 Task: Add Attachment from Trello to Card Card0000000226 in Board Board0000000057 in Workspace WS0000000019 in Trello. Add Cover Blue to Card Card0000000226 in Board Board0000000057 in Workspace WS0000000019 in Trello. Add "Copy Card To …" Button titled Button0000000226 to "bottom" of the list "To Do" to Card Card0000000226 in Board Board0000000057 in Workspace WS0000000019 in Trello. Add Description DS0000000226 to Card Card0000000226 in Board Board0000000057 in Workspace WS0000000019 in Trello. Add Comment CM0000000226 to Card Card0000000226 in Board Board0000000057 in Workspace WS0000000019 in Trello
Action: Mouse moved to (519, 86)
Screenshot: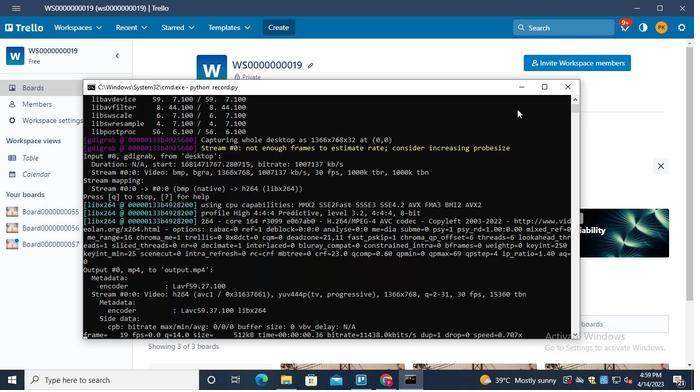 
Action: Mouse pressed left at (519, 86)
Screenshot: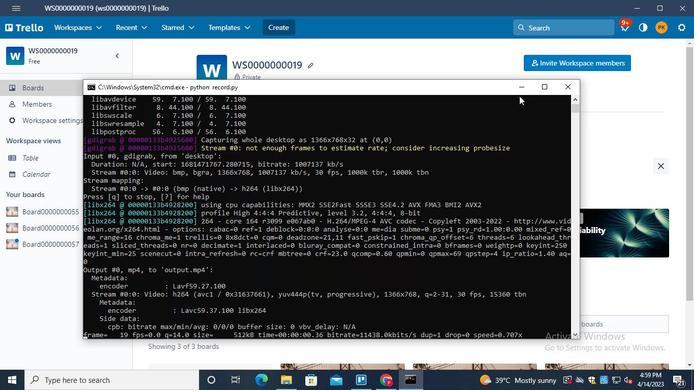 
Action: Mouse moved to (90, 242)
Screenshot: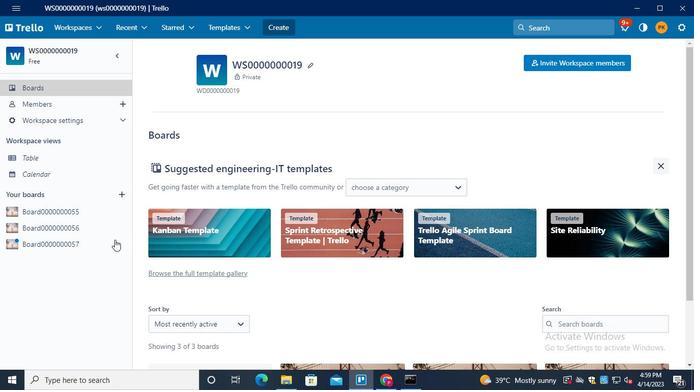 
Action: Mouse pressed left at (90, 242)
Screenshot: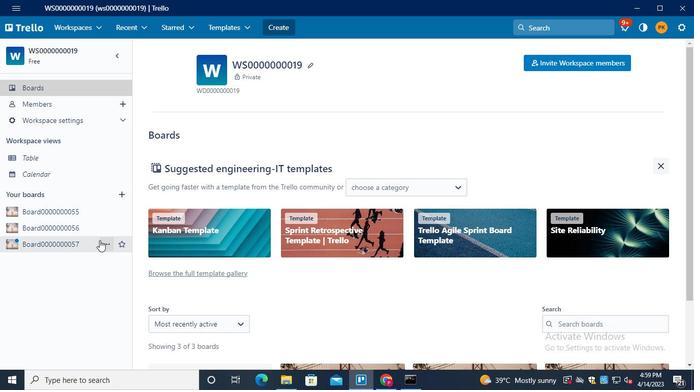 
Action: Mouse moved to (178, 212)
Screenshot: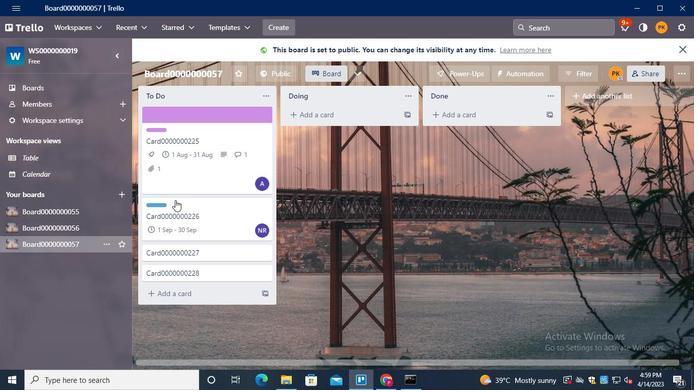 
Action: Mouse pressed left at (178, 212)
Screenshot: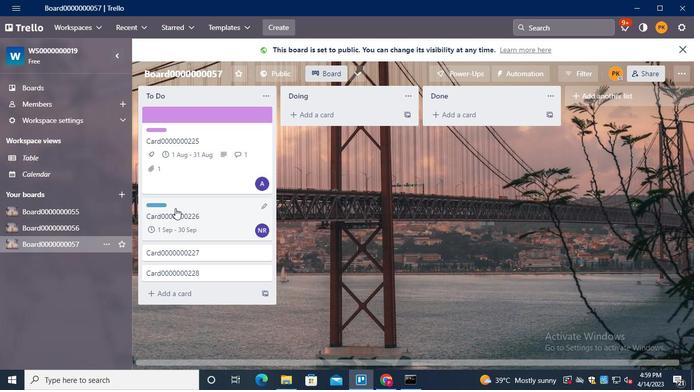 
Action: Mouse moved to (484, 177)
Screenshot: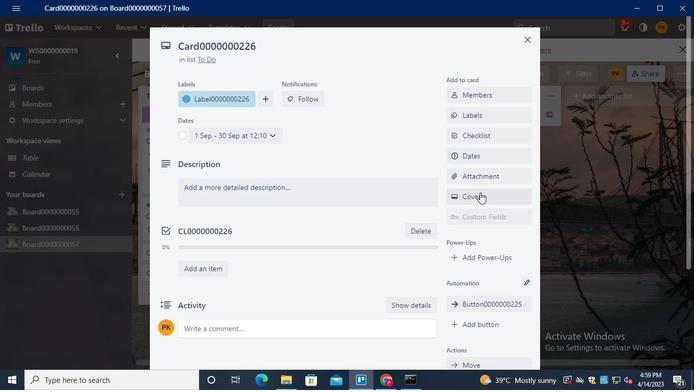 
Action: Mouse pressed left at (484, 177)
Screenshot: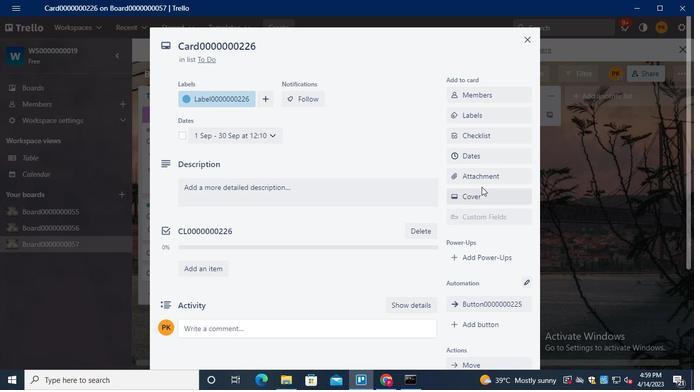 
Action: Mouse moved to (467, 108)
Screenshot: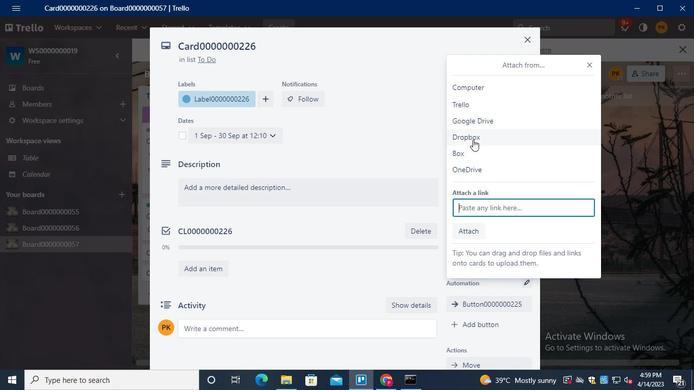 
Action: Mouse pressed left at (467, 108)
Screenshot: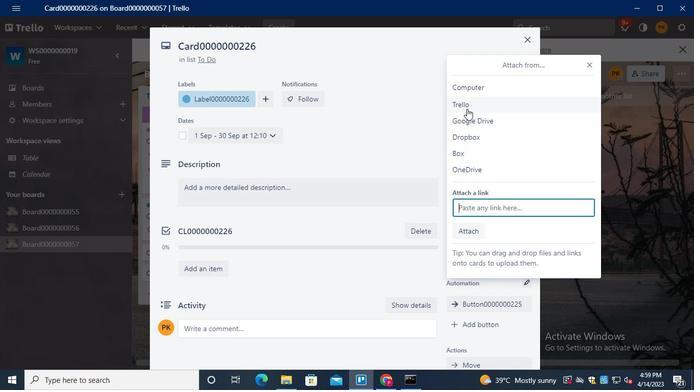 
Action: Mouse moved to (473, 328)
Screenshot: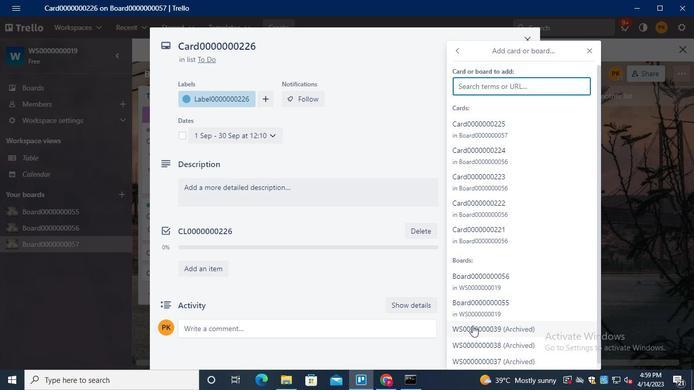 
Action: Mouse pressed left at (473, 328)
Screenshot: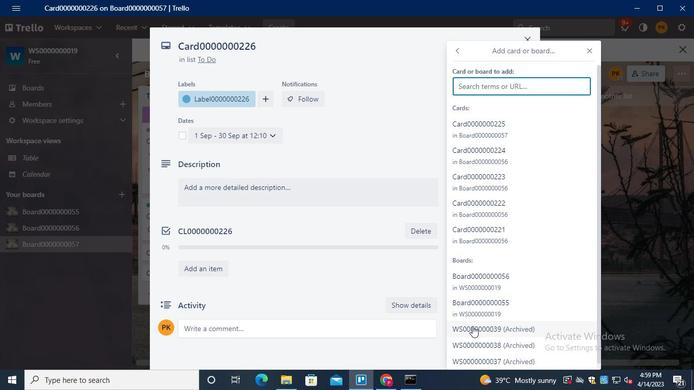 
Action: Mouse moved to (482, 193)
Screenshot: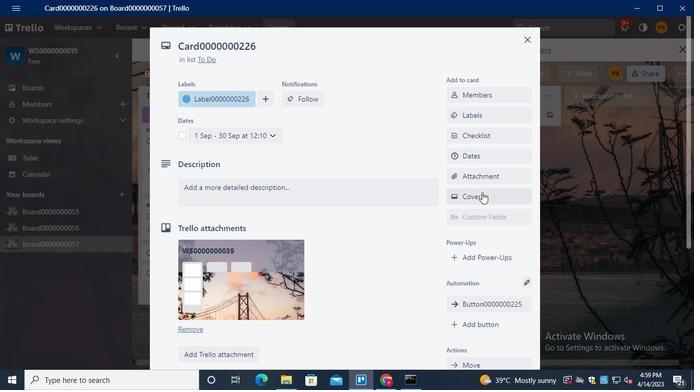 
Action: Mouse pressed left at (482, 193)
Screenshot: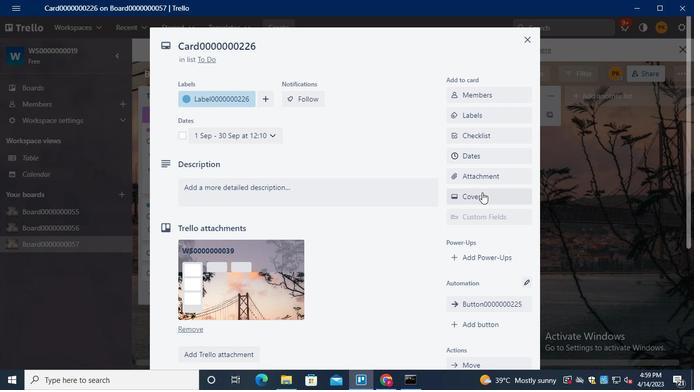 
Action: Mouse moved to (464, 188)
Screenshot: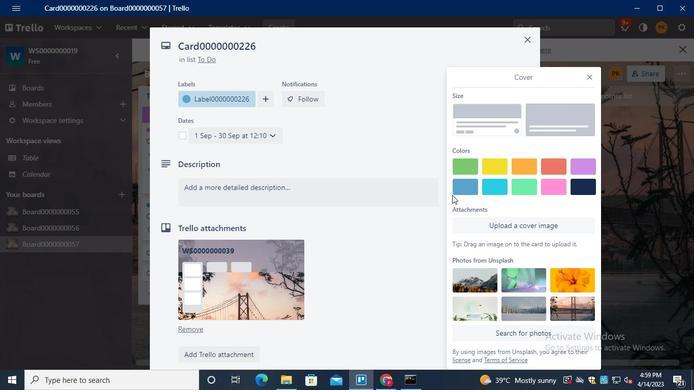 
Action: Mouse pressed left at (464, 188)
Screenshot: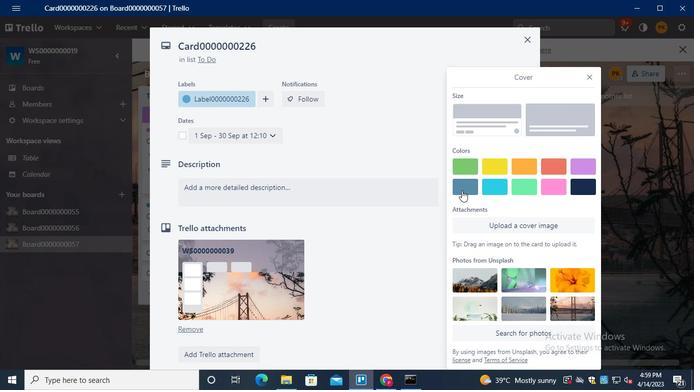 
Action: Mouse moved to (590, 58)
Screenshot: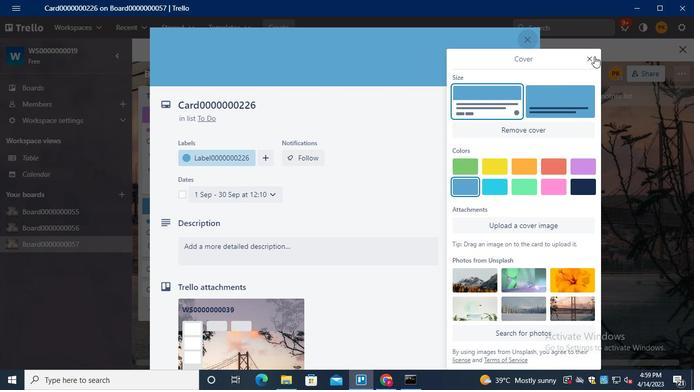 
Action: Mouse pressed left at (590, 58)
Screenshot: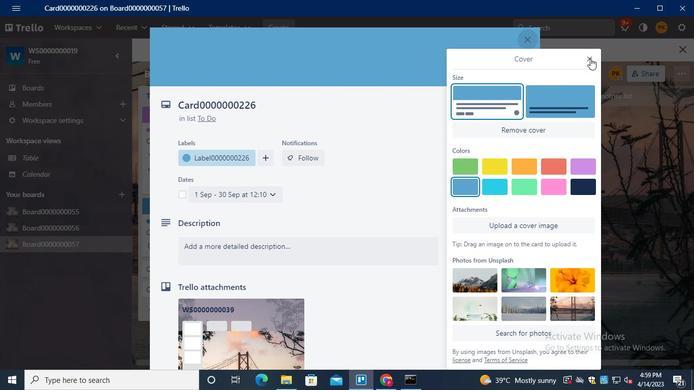
Action: Mouse moved to (507, 212)
Screenshot: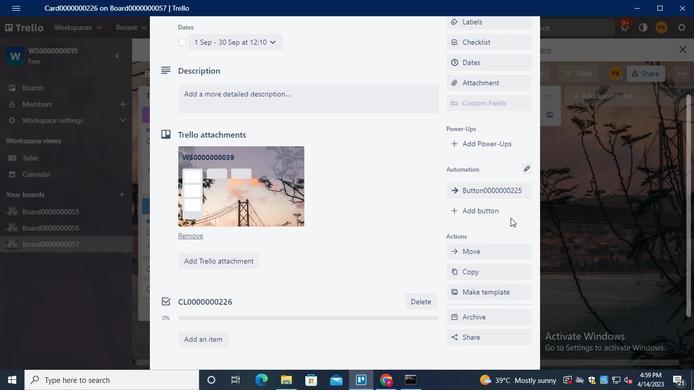 
Action: Mouse pressed left at (507, 212)
Screenshot: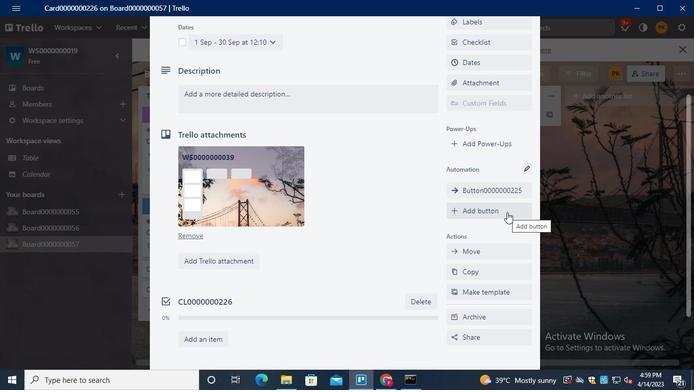 
Action: Mouse moved to (491, 111)
Screenshot: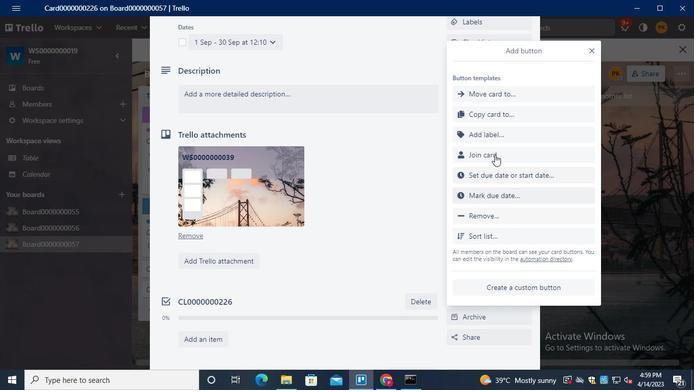 
Action: Mouse pressed left at (491, 111)
Screenshot: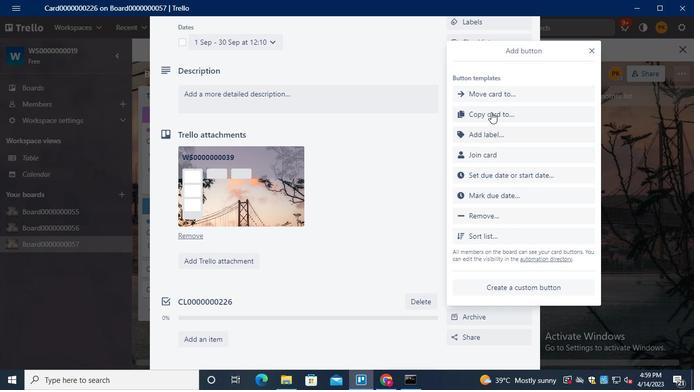 
Action: Mouse moved to (514, 111)
Screenshot: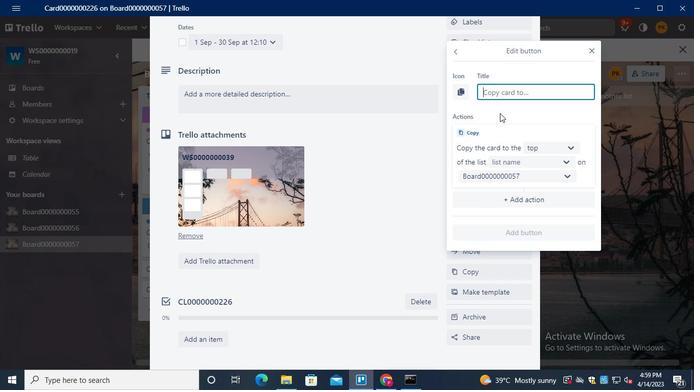 
Action: Keyboard Key.shift
Screenshot: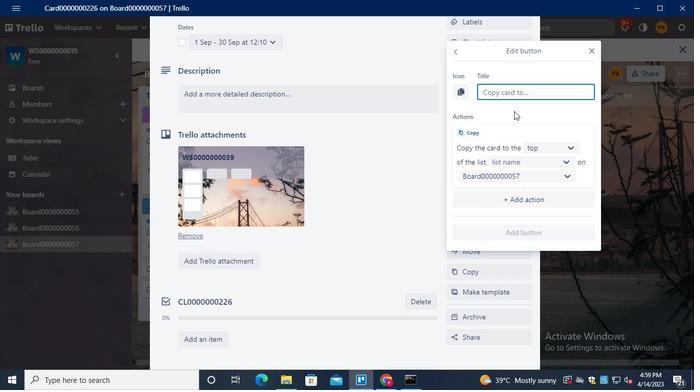
Action: Keyboard B
Screenshot: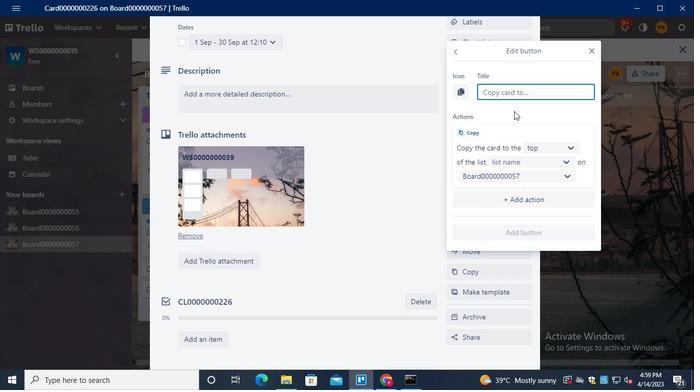 
Action: Keyboard u
Screenshot: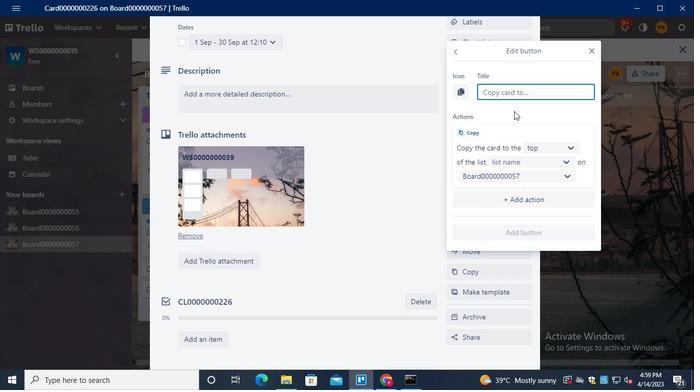 
Action: Keyboard t
Screenshot: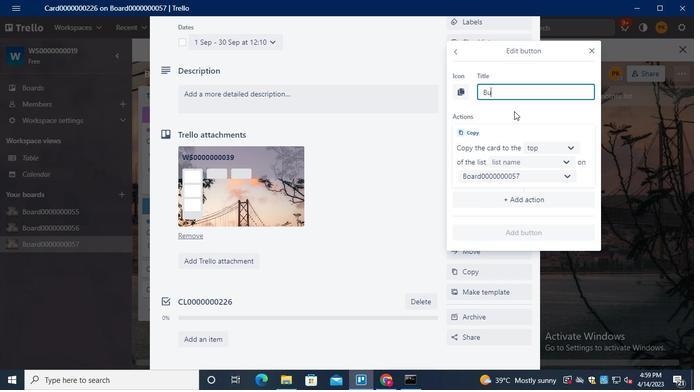 
Action: Keyboard t
Screenshot: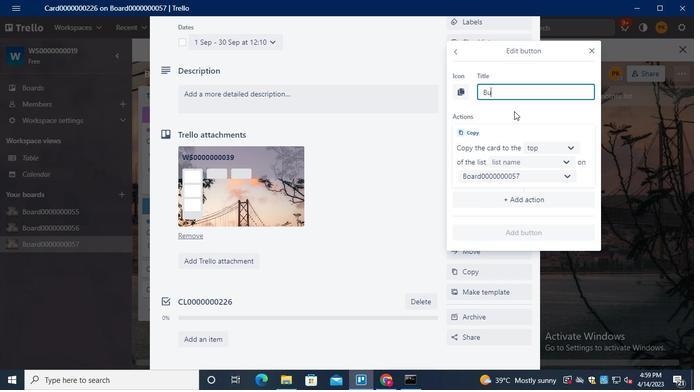 
Action: Keyboard o
Screenshot: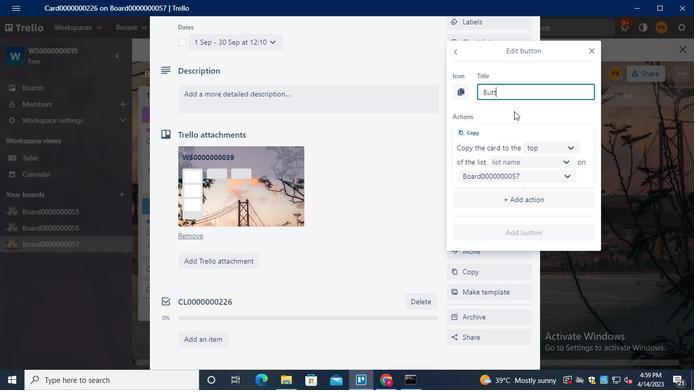 
Action: Keyboard n
Screenshot: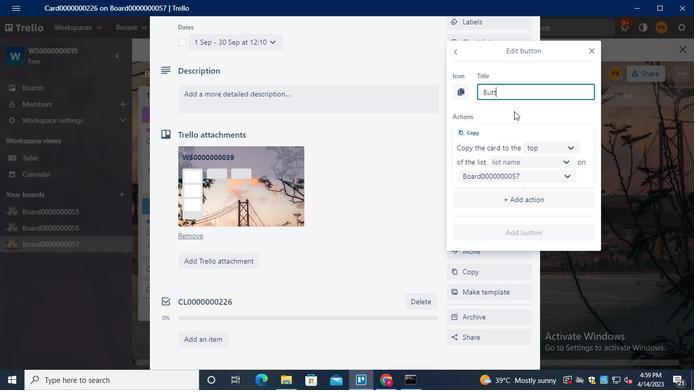 
Action: Keyboard <96>
Screenshot: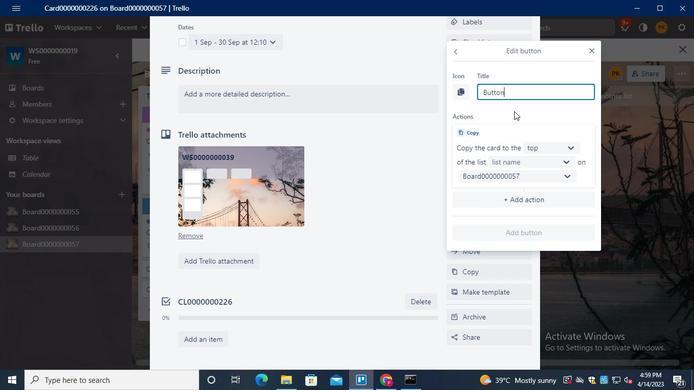 
Action: Keyboard <96>
Screenshot: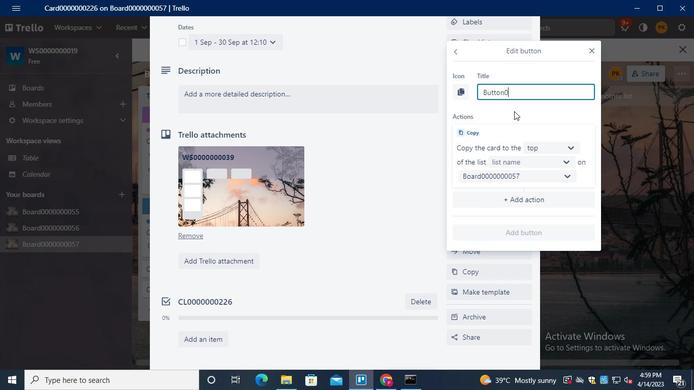 
Action: Keyboard <96>
Screenshot: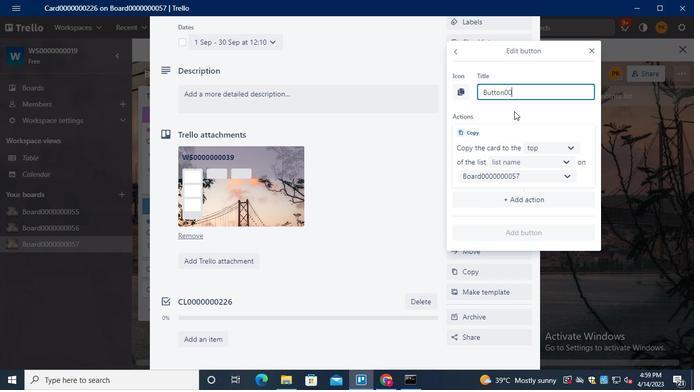 
Action: Keyboard <96>
Screenshot: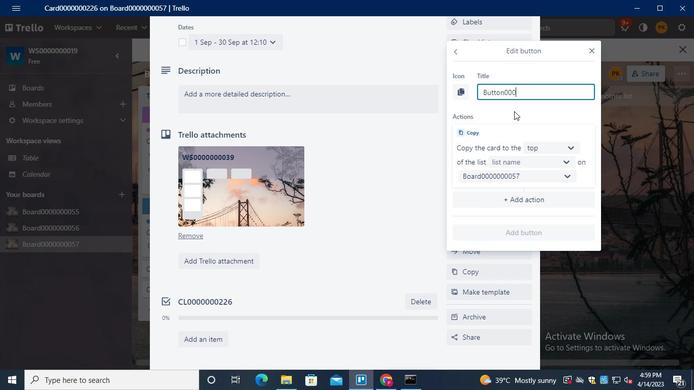 
Action: Keyboard <96>
Screenshot: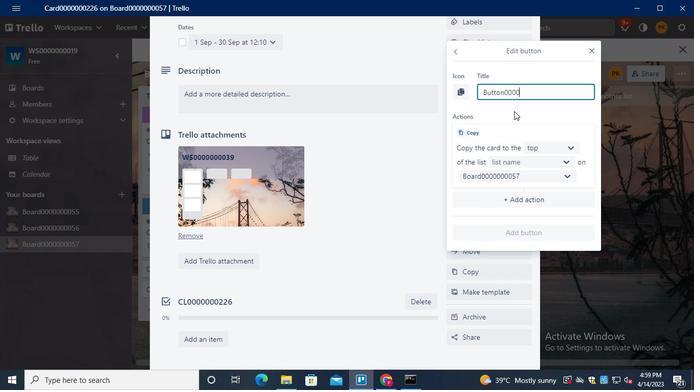 
Action: Keyboard <96>
Screenshot: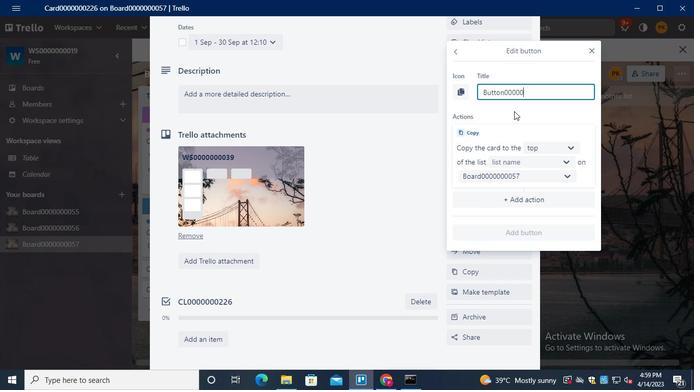 
Action: Keyboard <96>
Screenshot: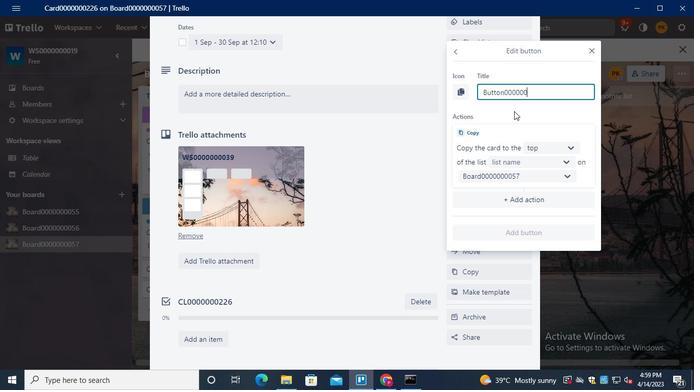 
Action: Keyboard <98>
Screenshot: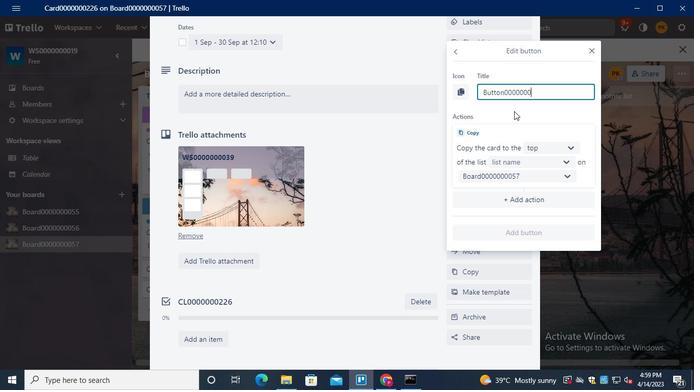 
Action: Keyboard <98>
Screenshot: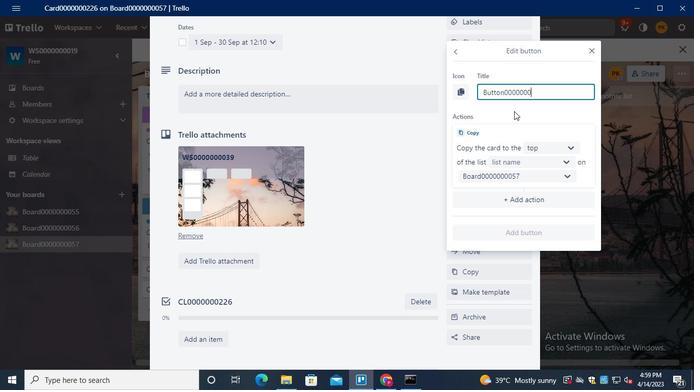
Action: Keyboard <102>
Screenshot: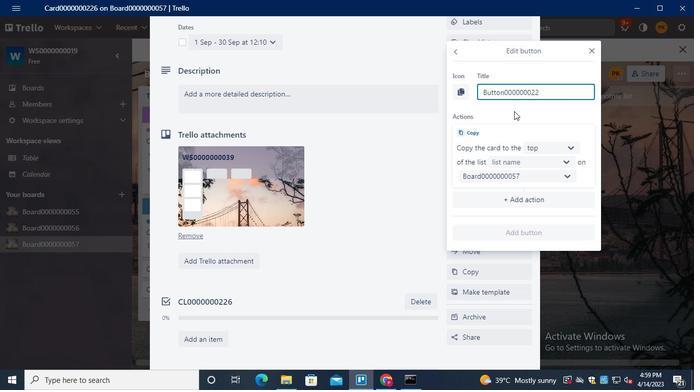 
Action: Mouse moved to (541, 149)
Screenshot: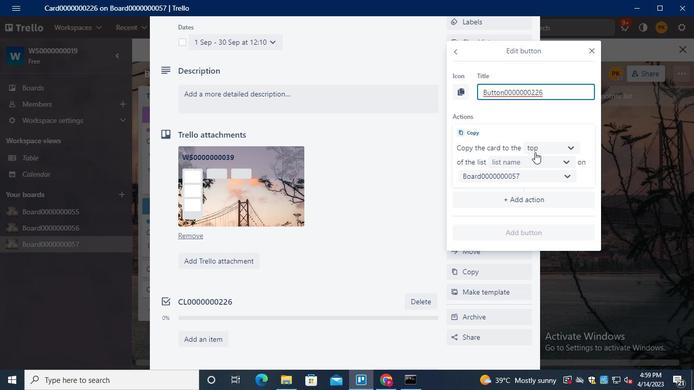 
Action: Mouse pressed left at (541, 149)
Screenshot: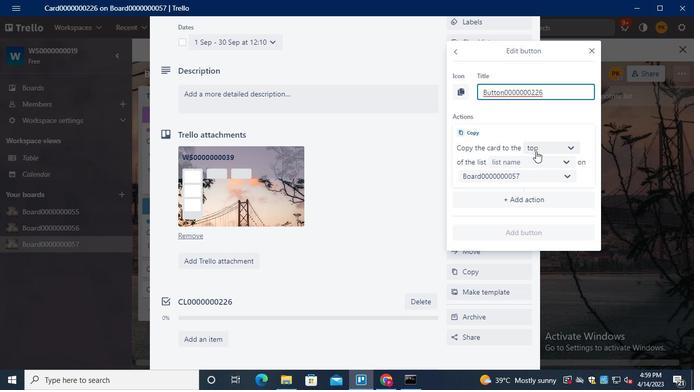 
Action: Mouse moved to (543, 184)
Screenshot: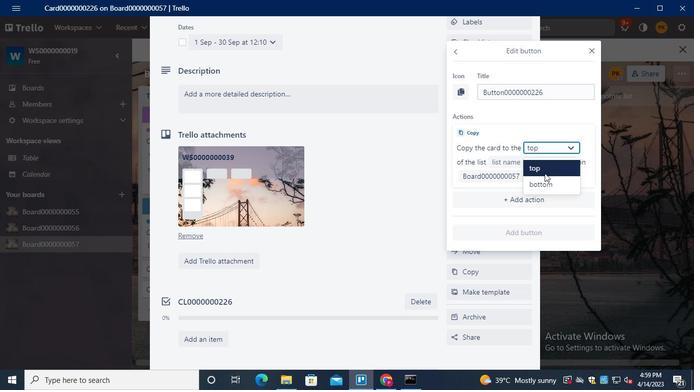 
Action: Mouse pressed left at (543, 184)
Screenshot: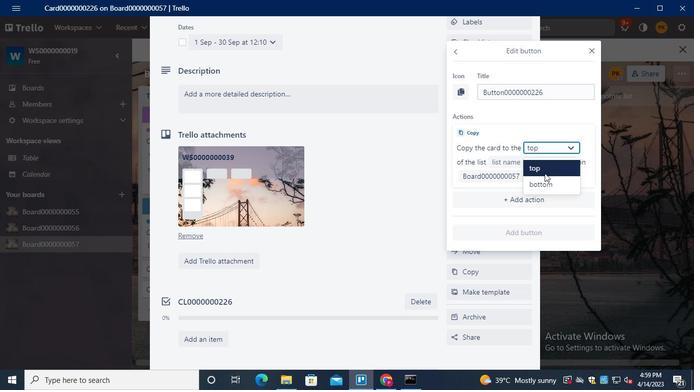 
Action: Mouse moved to (535, 162)
Screenshot: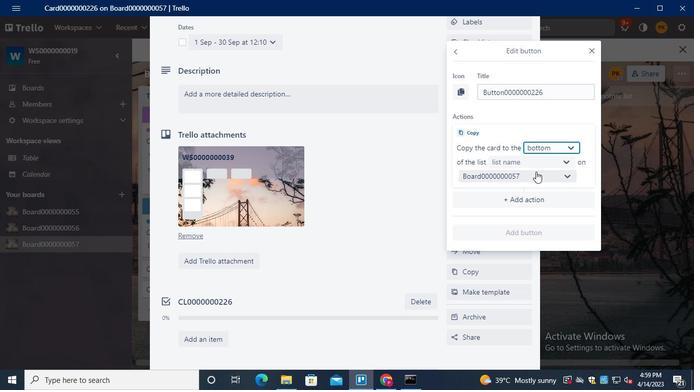 
Action: Mouse pressed left at (535, 162)
Screenshot: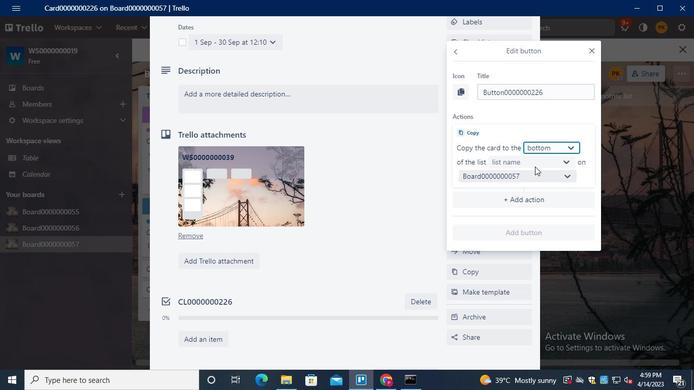 
Action: Mouse moved to (531, 182)
Screenshot: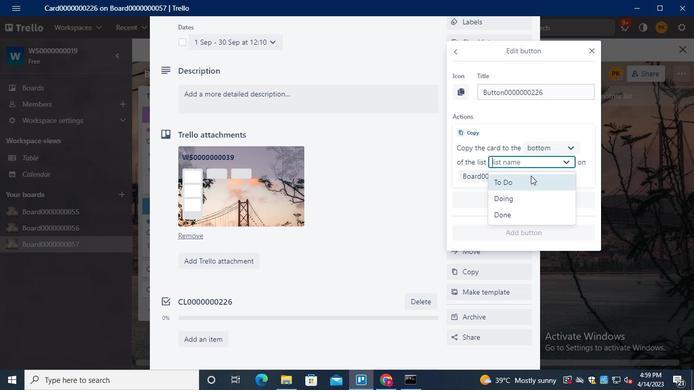 
Action: Mouse pressed left at (531, 182)
Screenshot: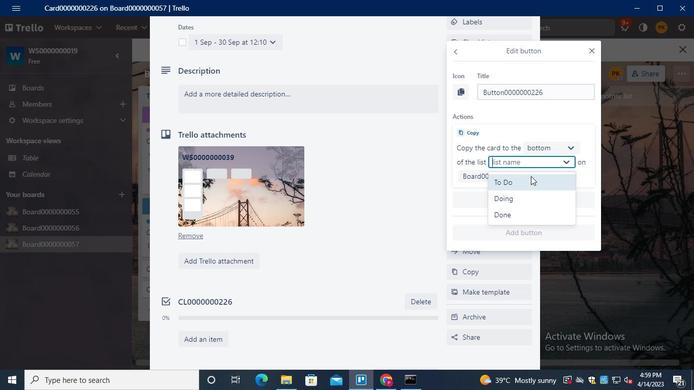 
Action: Mouse moved to (524, 225)
Screenshot: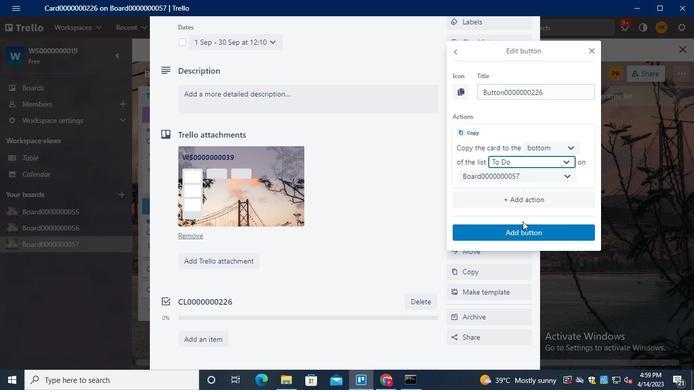 
Action: Mouse pressed left at (524, 225)
Screenshot: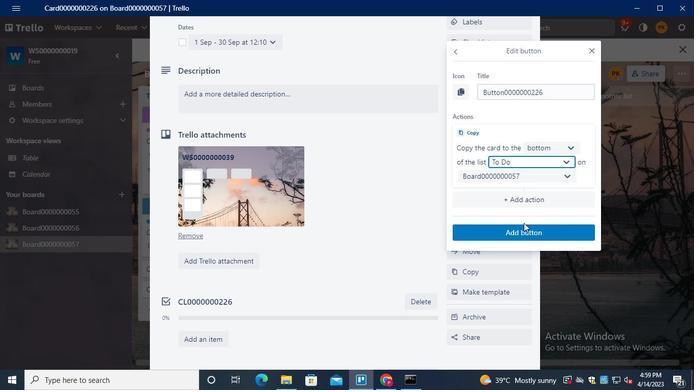 
Action: Mouse moved to (334, 100)
Screenshot: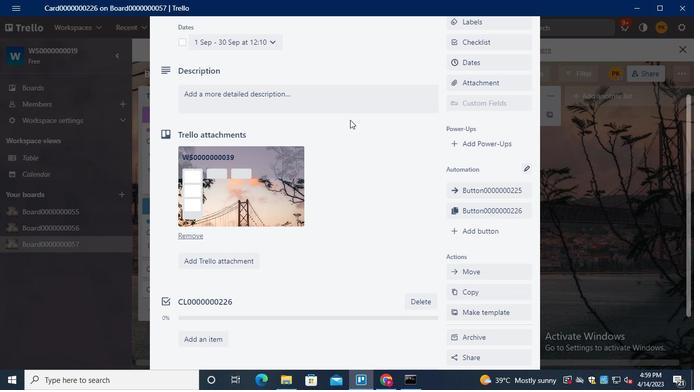 
Action: Mouse pressed left at (334, 100)
Screenshot: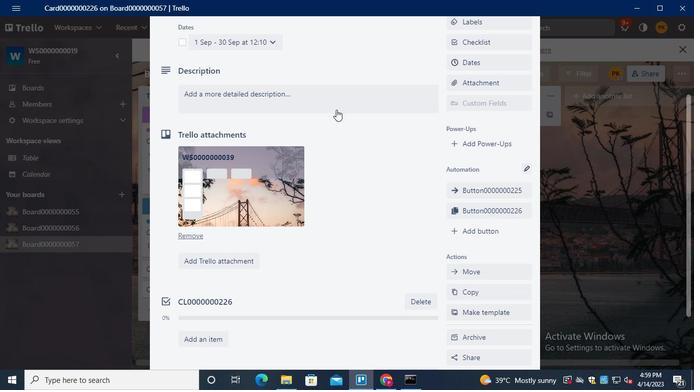 
Action: Keyboard Key.shift
Screenshot: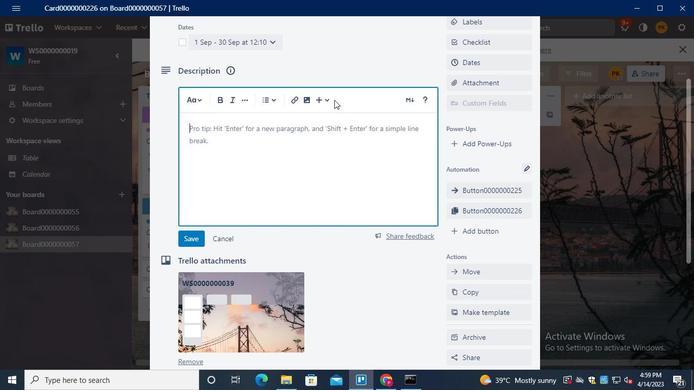 
Action: Keyboard D
Screenshot: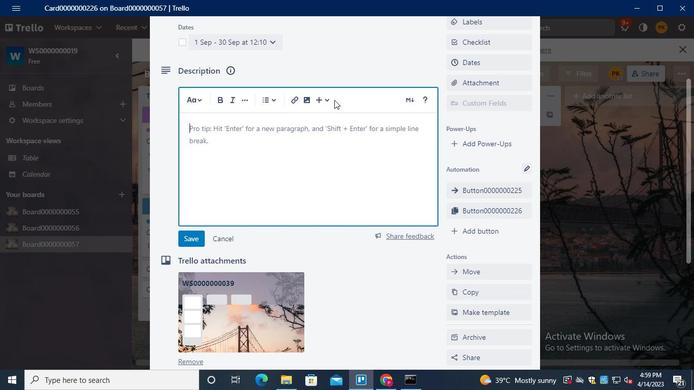 
Action: Keyboard S
Screenshot: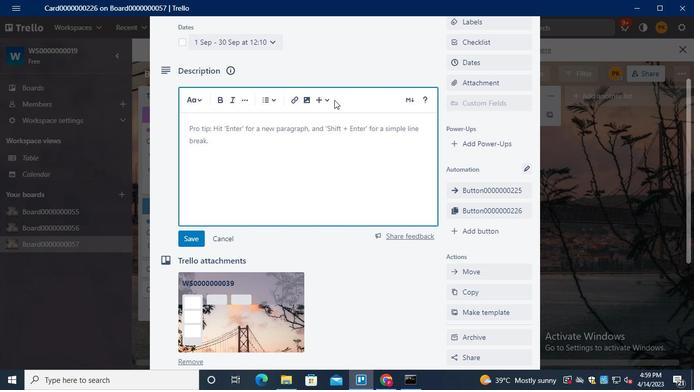 
Action: Keyboard <96>
Screenshot: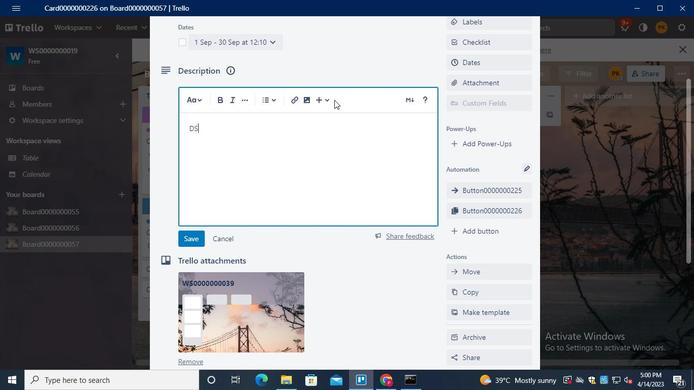 
Action: Keyboard <96>
Screenshot: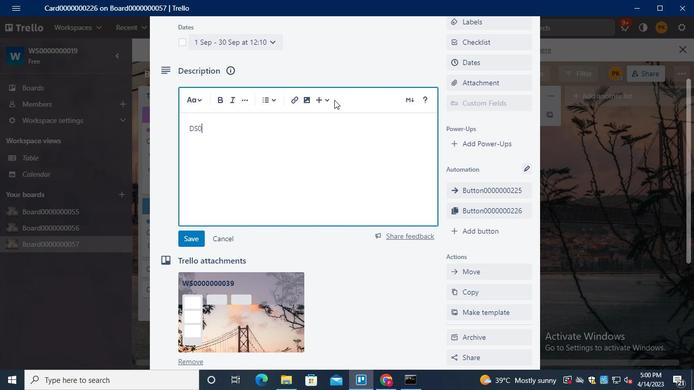 
Action: Keyboard <96>
Screenshot: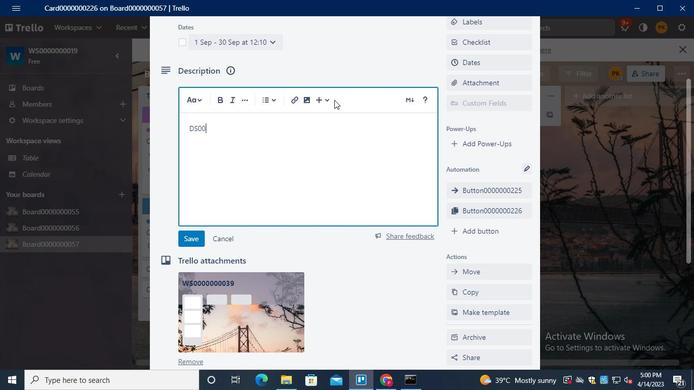 
Action: Keyboard <96>
Screenshot: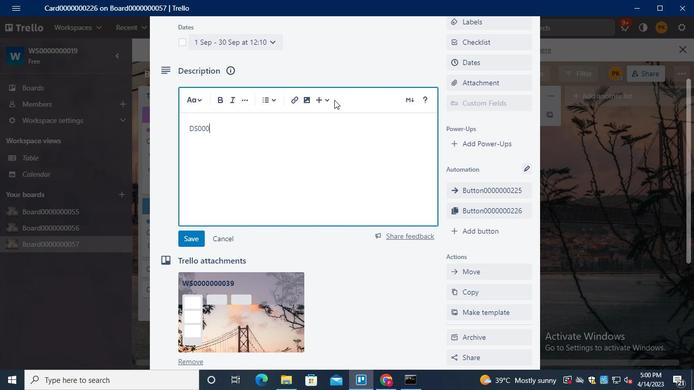 
Action: Keyboard <96>
Screenshot: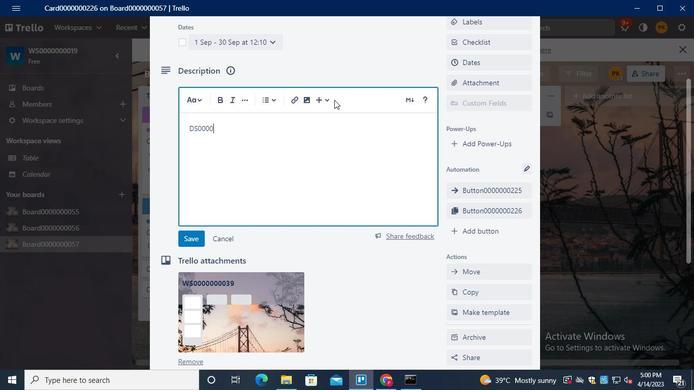 
Action: Keyboard <96>
Screenshot: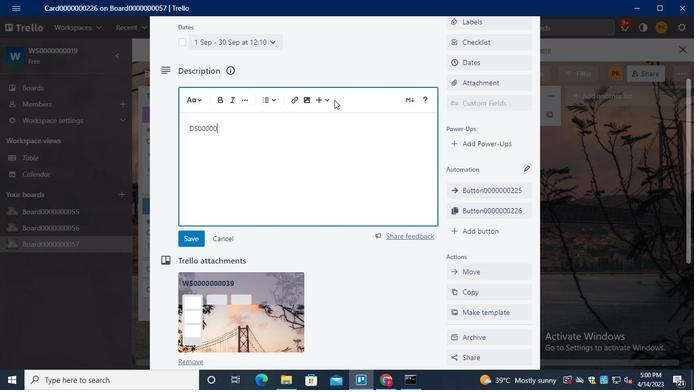 
Action: Keyboard <96>
Screenshot: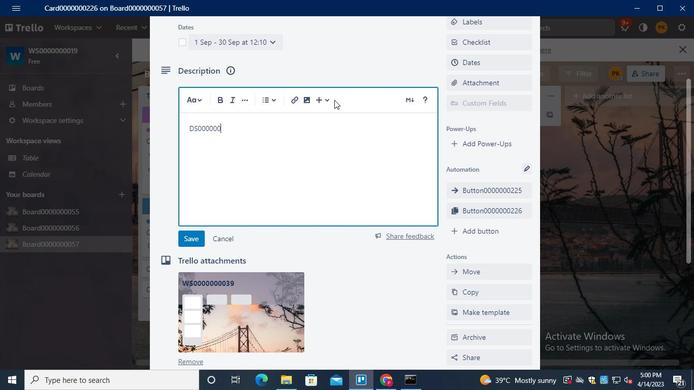 
Action: Keyboard <98>
Screenshot: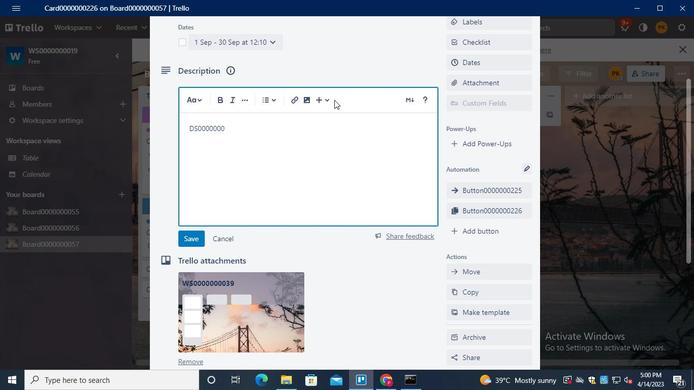 
Action: Keyboard <98>
Screenshot: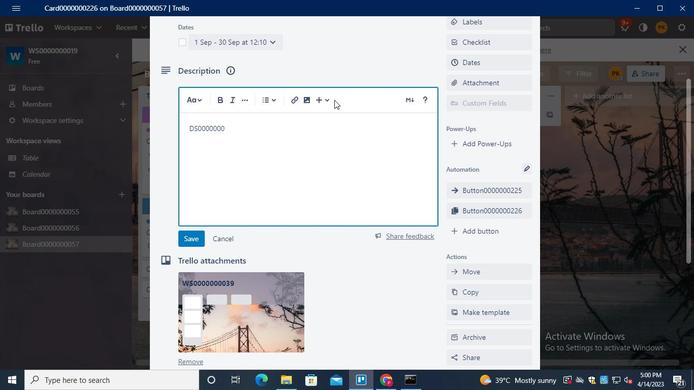 
Action: Keyboard <102>
Screenshot: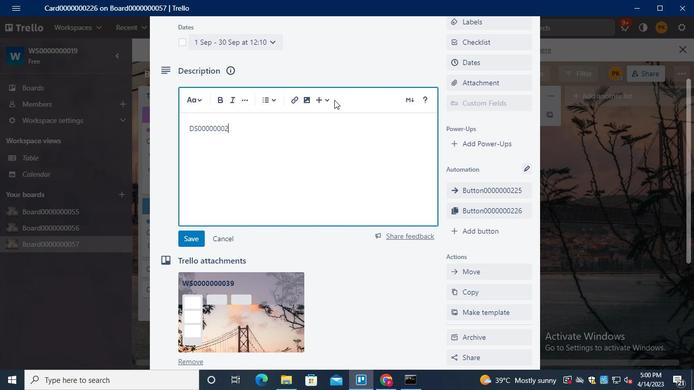 
Action: Mouse moved to (185, 244)
Screenshot: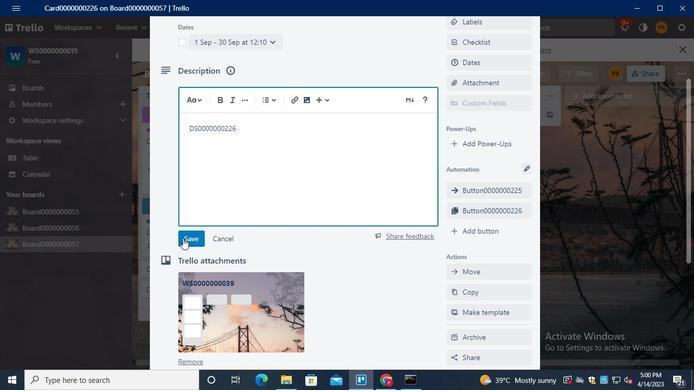 
Action: Mouse pressed left at (185, 244)
Screenshot: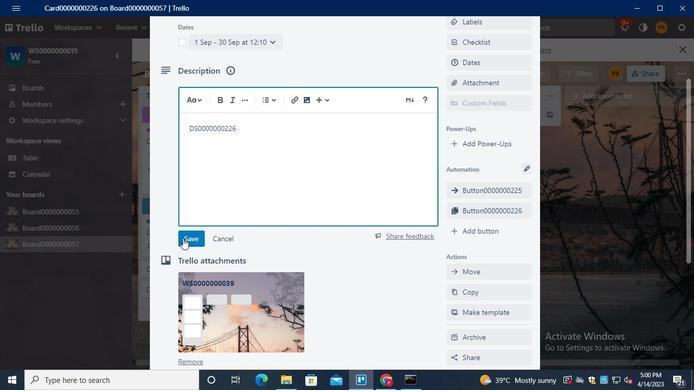 
Action: Mouse moved to (201, 305)
Screenshot: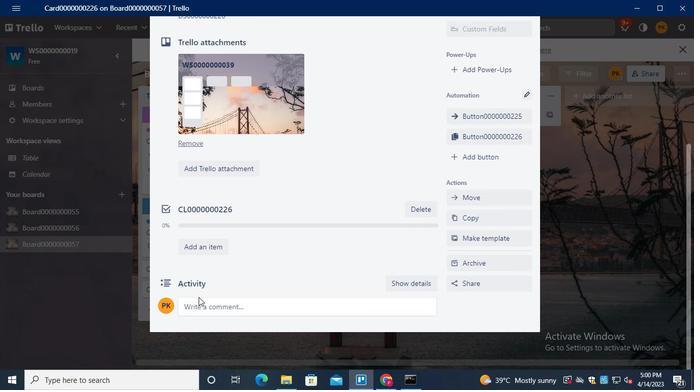 
Action: Mouse pressed left at (201, 305)
Screenshot: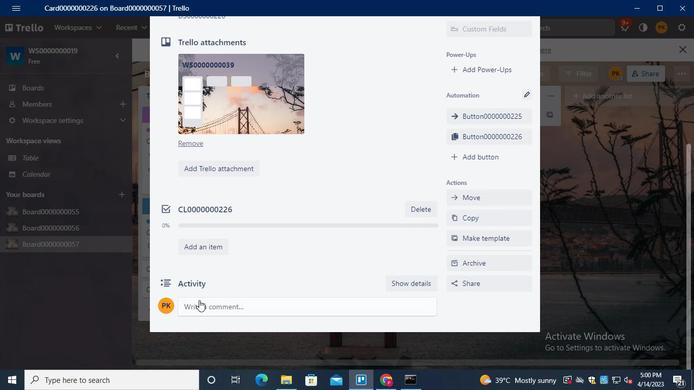 
Action: Keyboard Key.shift
Screenshot: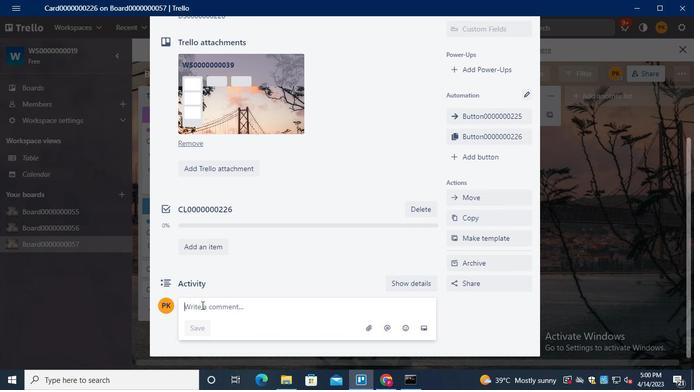 
Action: Keyboard C
Screenshot: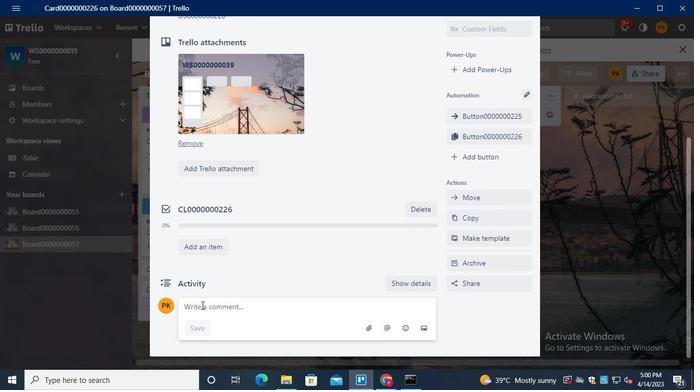 
Action: Keyboard M
Screenshot: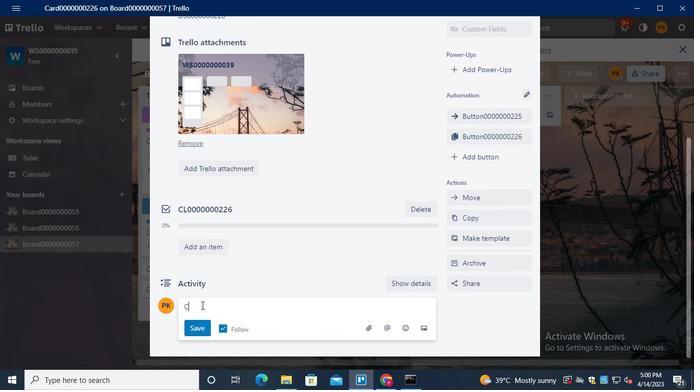 
Action: Keyboard <96>
Screenshot: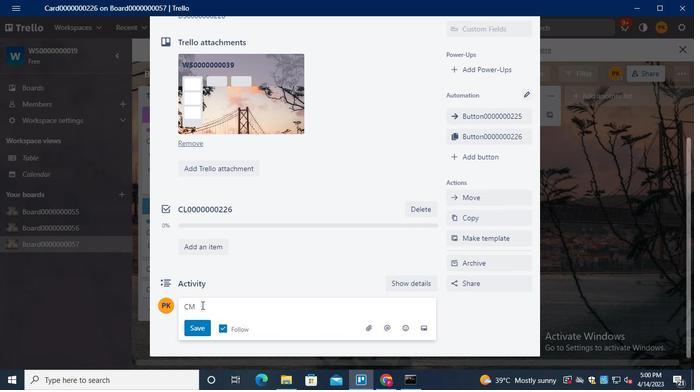 
Action: Keyboard <96>
Screenshot: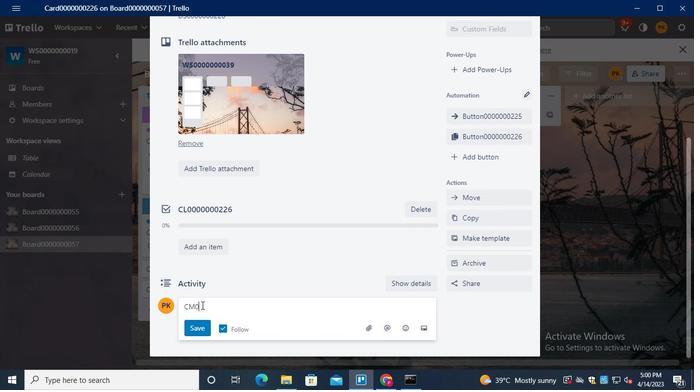 
Action: Keyboard <96>
Screenshot: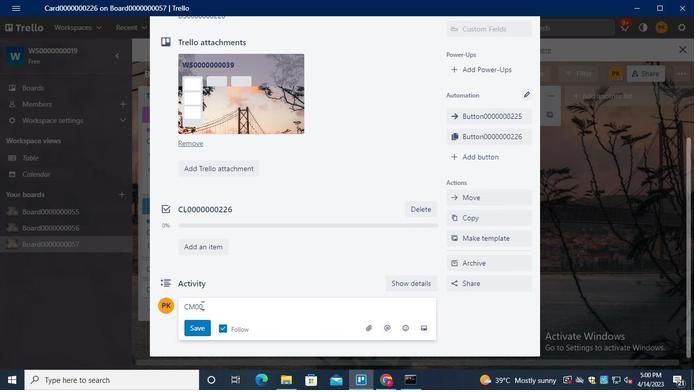 
Action: Keyboard <96>
Screenshot: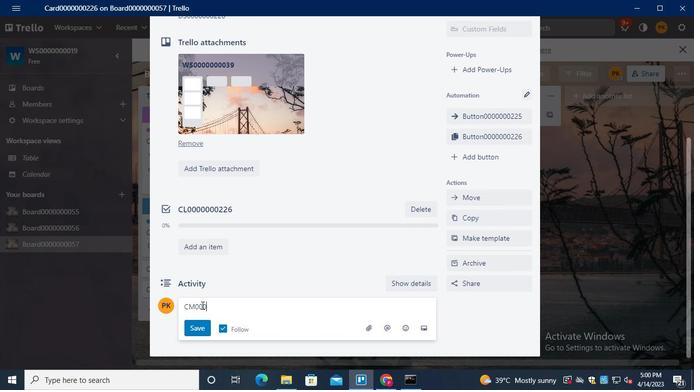 
Action: Keyboard <96>
Screenshot: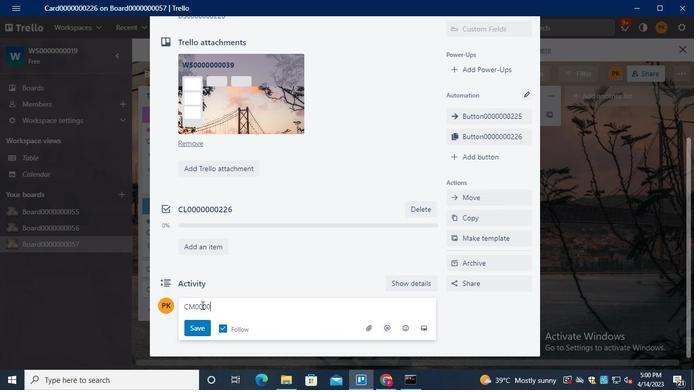 
Action: Keyboard <96>
Screenshot: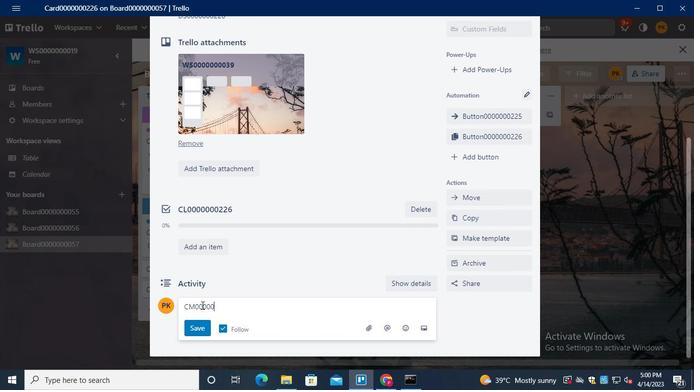 
Action: Keyboard <96>
Screenshot: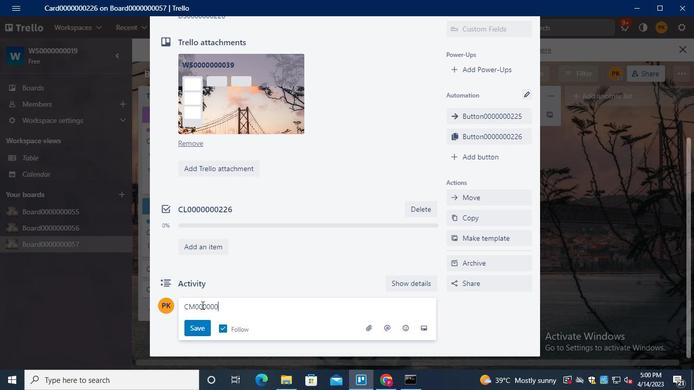 
Action: Keyboard <98>
Screenshot: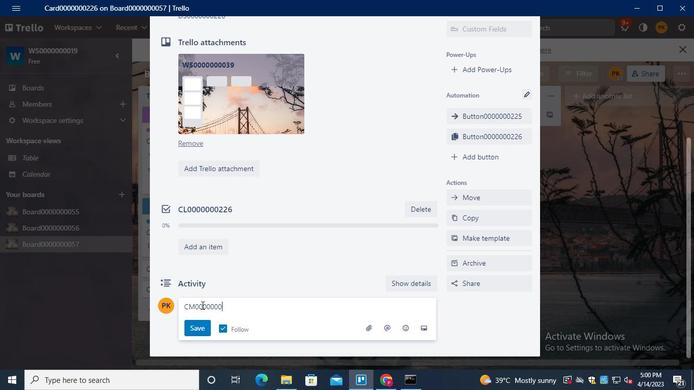 
Action: Keyboard <98>
Screenshot: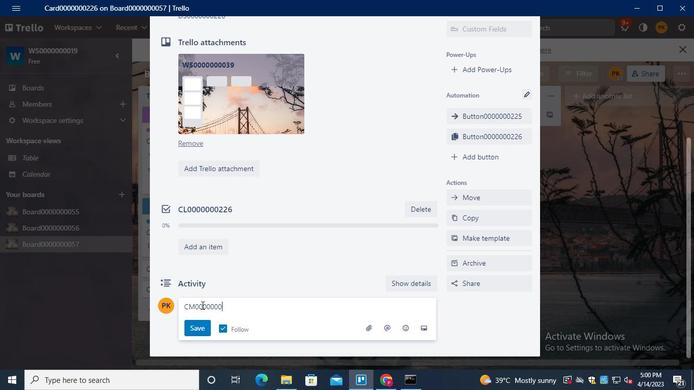 
Action: Keyboard <102>
Screenshot: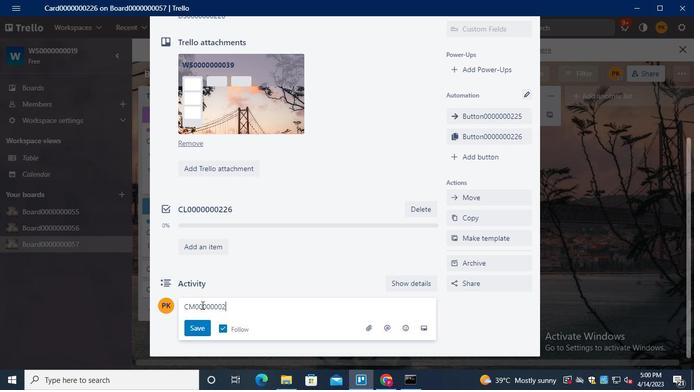 
Action: Mouse moved to (192, 332)
Screenshot: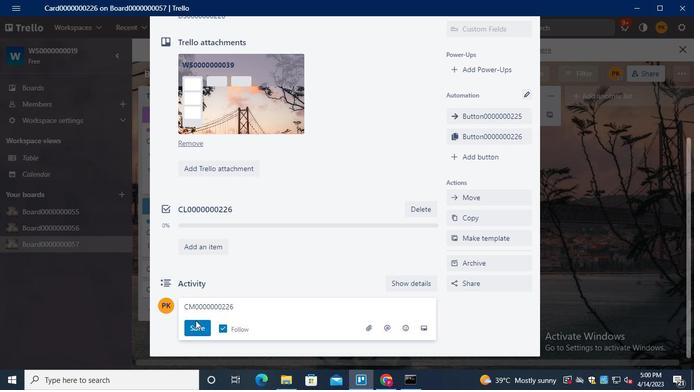 
Action: Mouse pressed left at (192, 332)
Screenshot: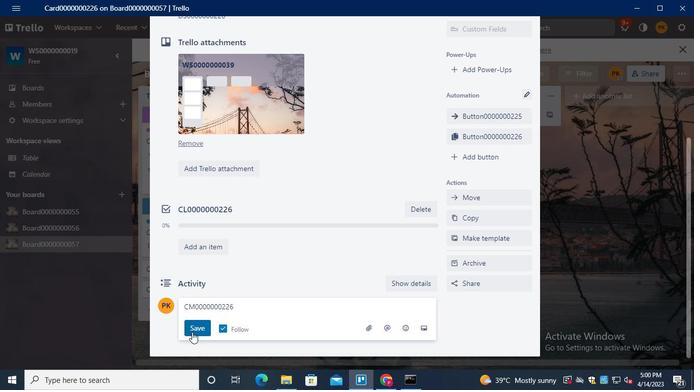 
Action: Mouse moved to (309, 244)
Screenshot: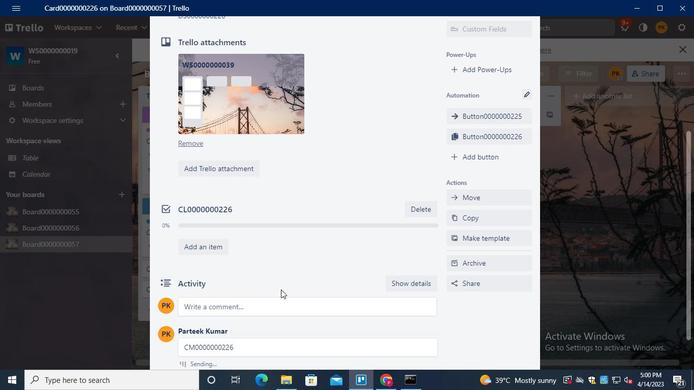 
Action: Keyboard Key.alt_l
Screenshot: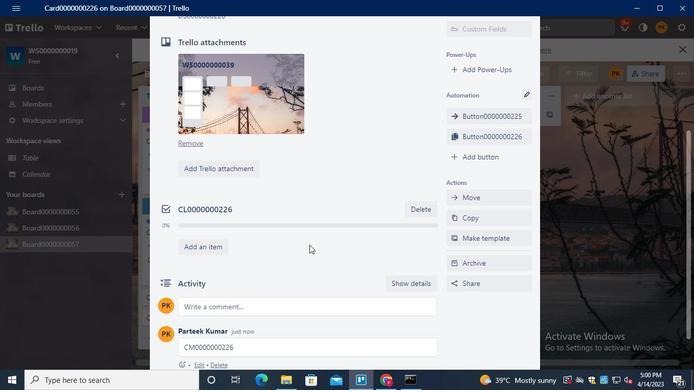 
Action: Keyboard Key.tab
Screenshot: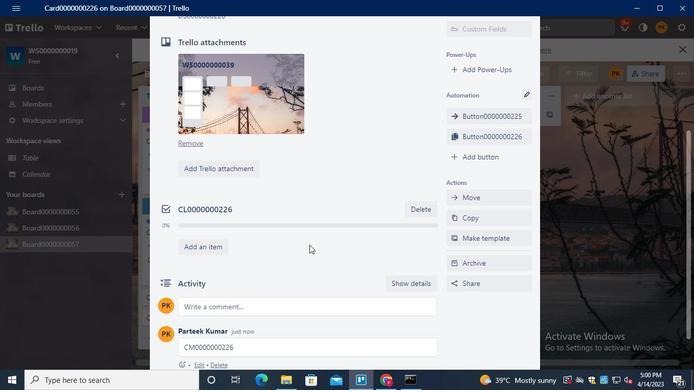
Action: Mouse moved to (572, 81)
Screenshot: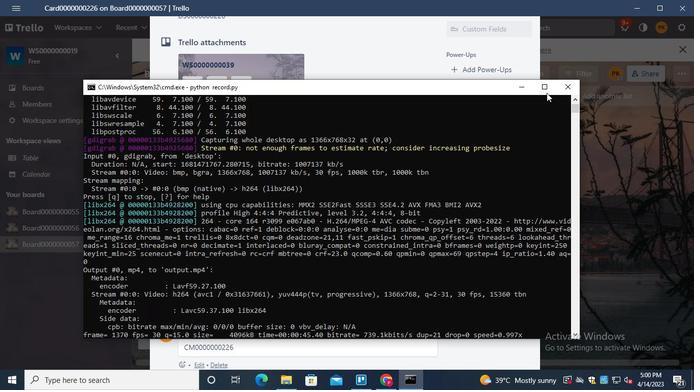
Action: Mouse pressed left at (572, 81)
Screenshot: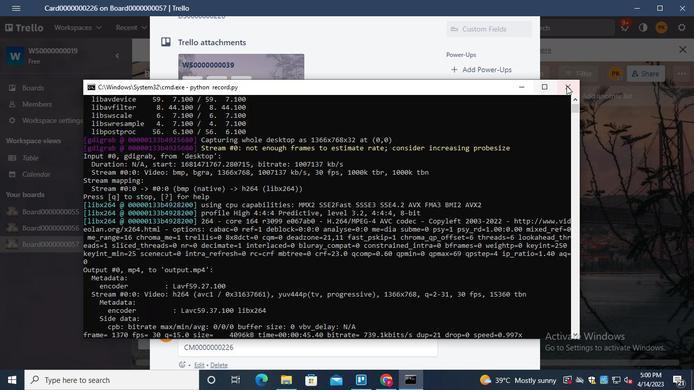 
Action: Mouse moved to (571, 82)
Screenshot: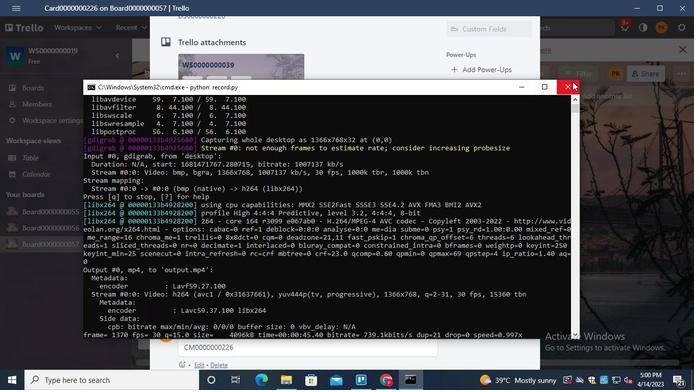 
